 Task: Reply All to email with the signature Cody Rivera with the subject 'Request for a product demo' from softage.1@softage.net with the message 'I need your assistance in resolving an issue that has come up in the project.'
Action: Mouse moved to (1015, 164)
Screenshot: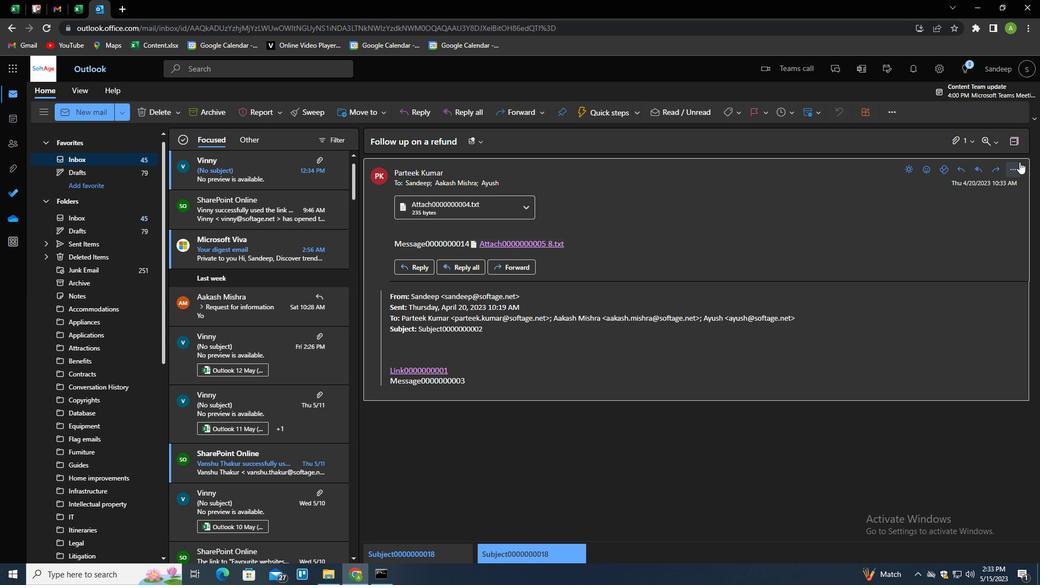 
Action: Mouse pressed left at (1015, 164)
Screenshot: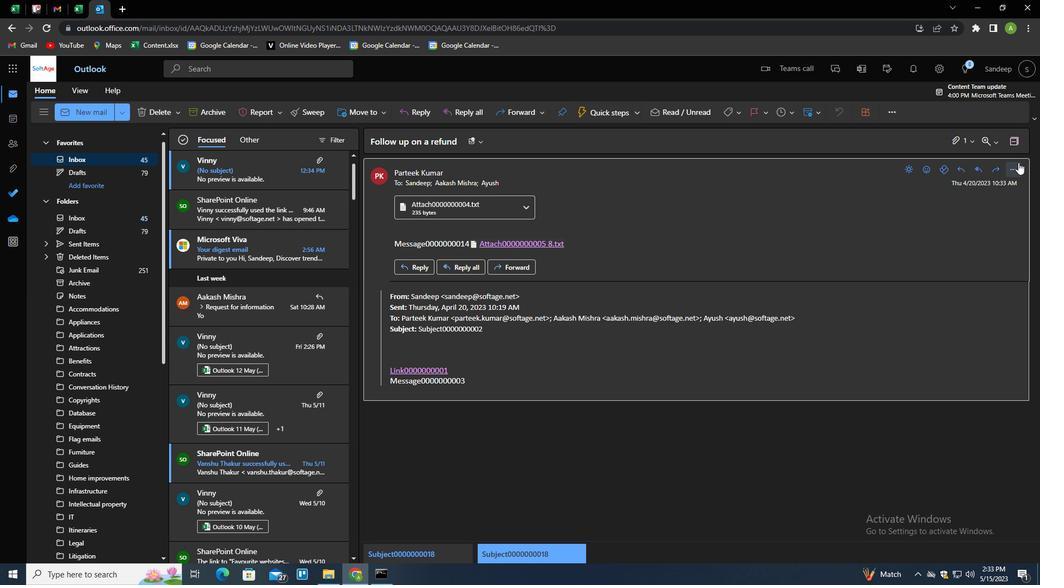 
Action: Mouse moved to (943, 202)
Screenshot: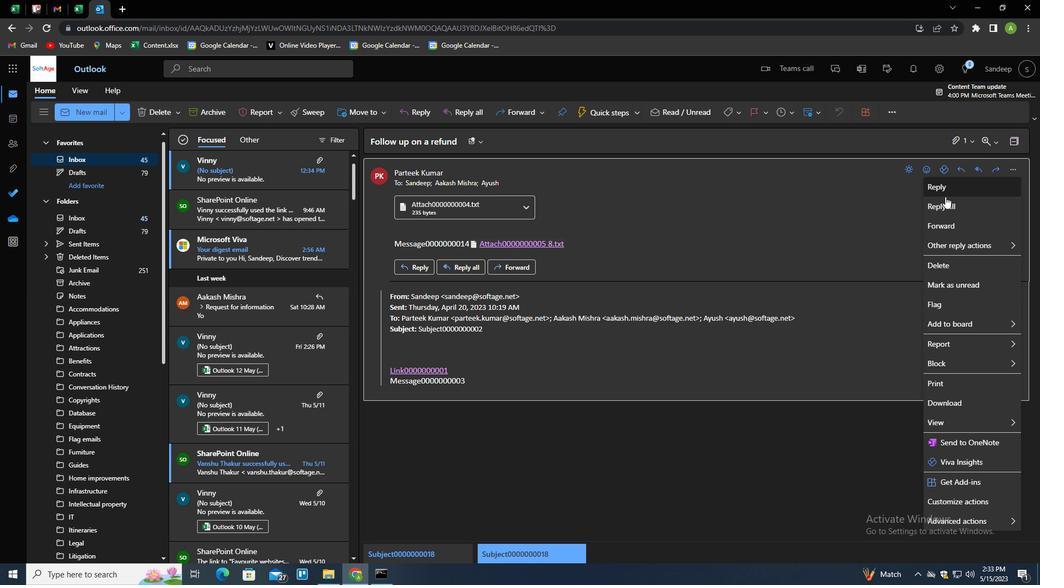 
Action: Mouse pressed left at (943, 202)
Screenshot: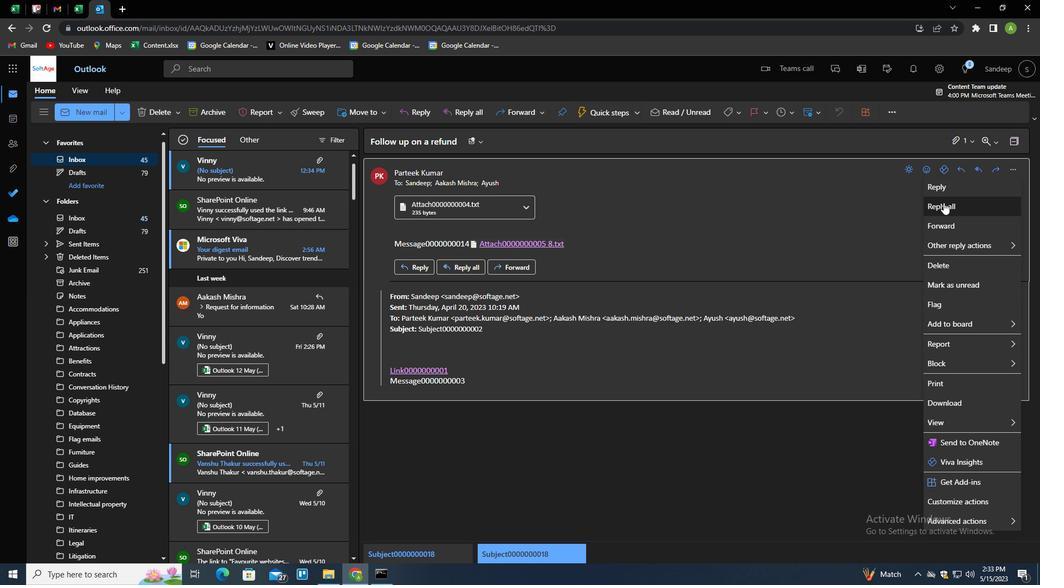 
Action: Mouse moved to (380, 309)
Screenshot: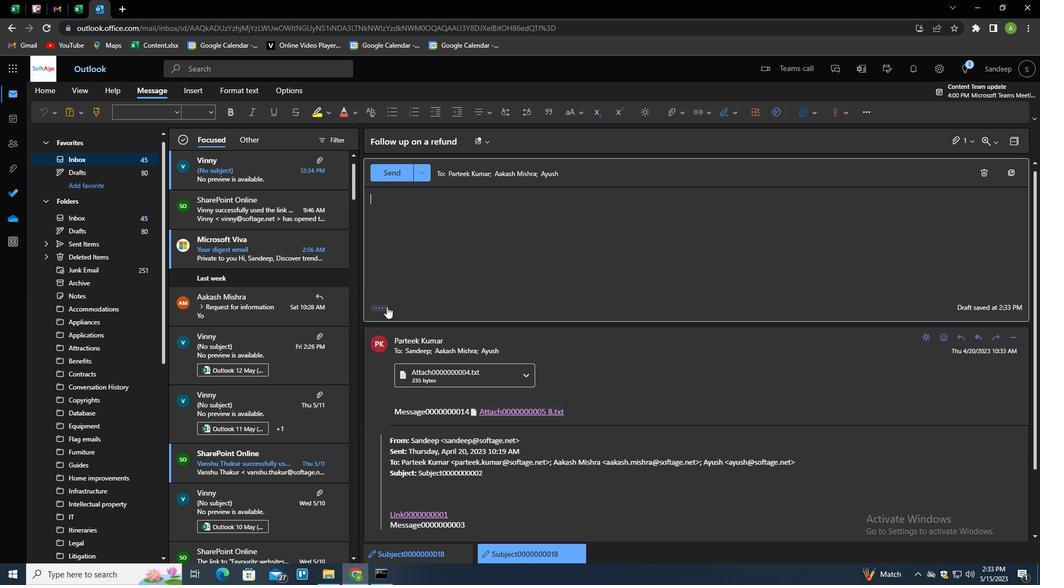 
Action: Mouse pressed left at (380, 309)
Screenshot: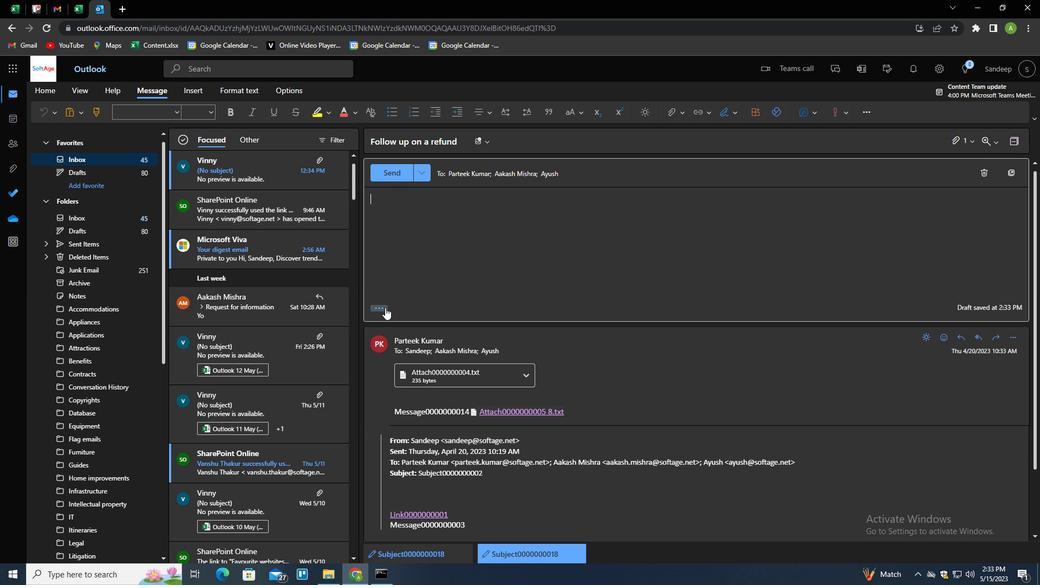 
Action: Mouse moved to (730, 110)
Screenshot: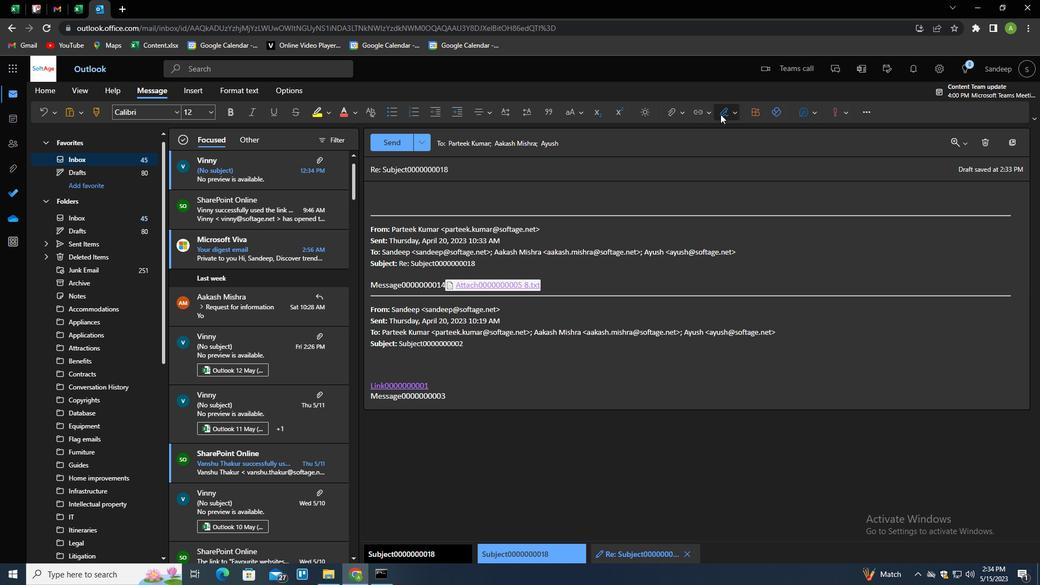 
Action: Mouse pressed left at (730, 110)
Screenshot: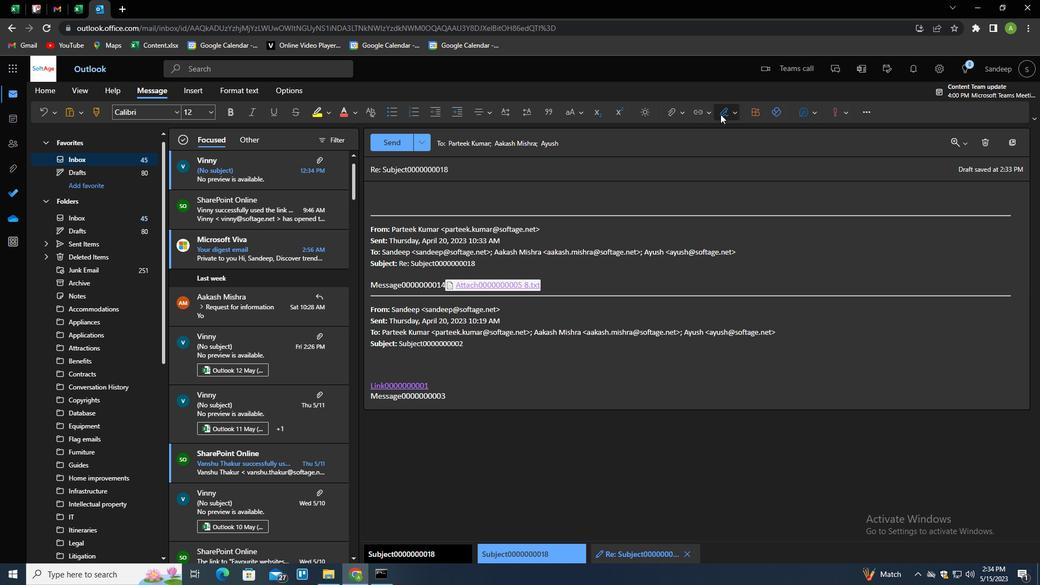 
Action: Mouse moved to (711, 151)
Screenshot: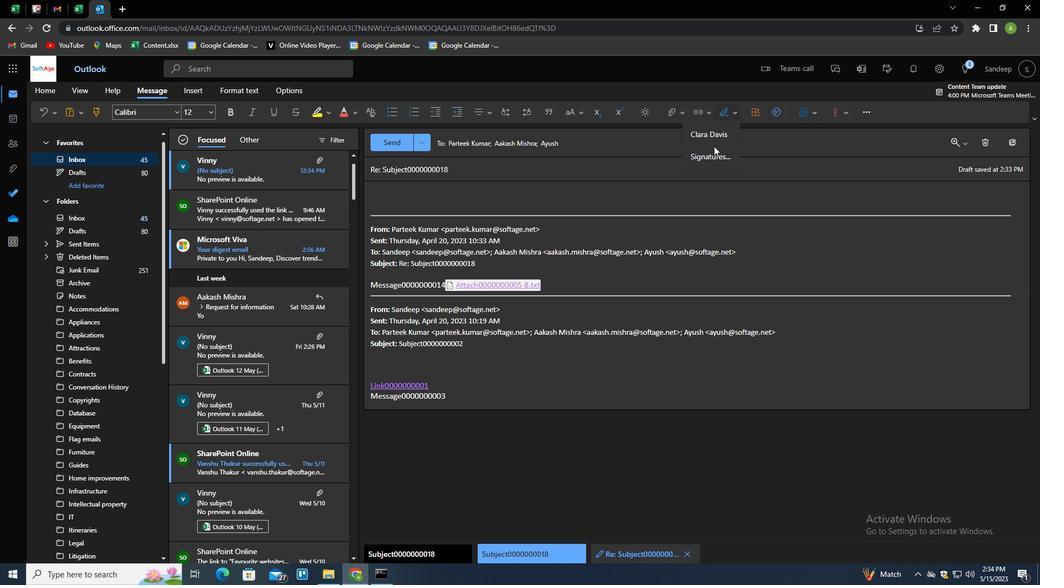
Action: Mouse pressed left at (711, 151)
Screenshot: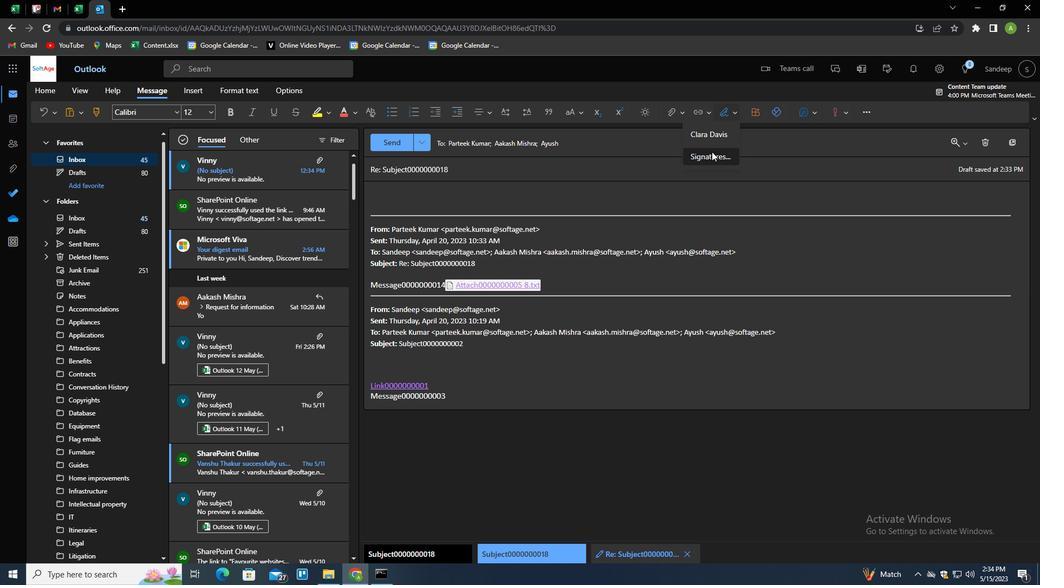
Action: Mouse moved to (730, 202)
Screenshot: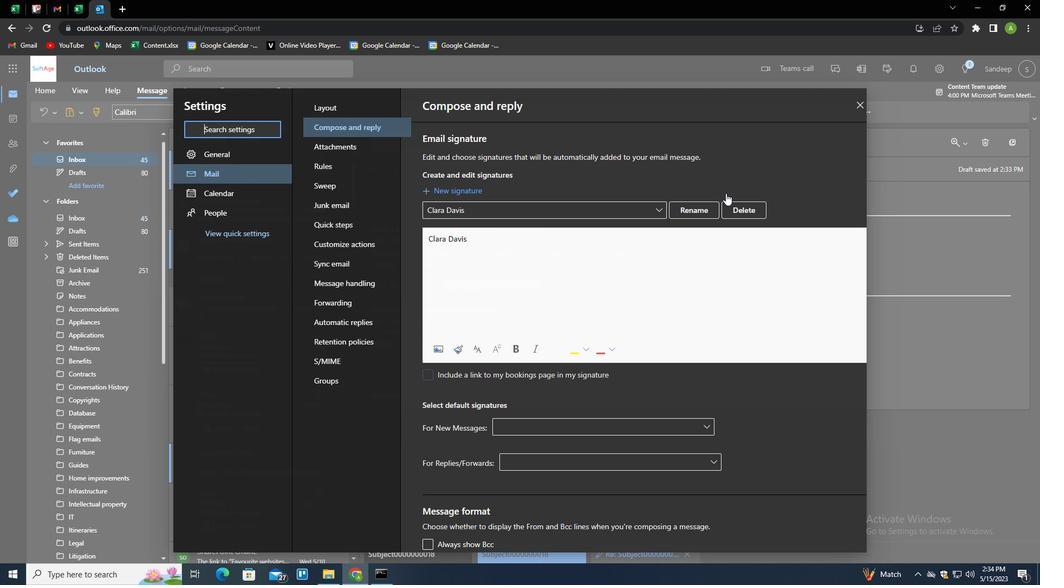 
Action: Mouse pressed left at (730, 202)
Screenshot: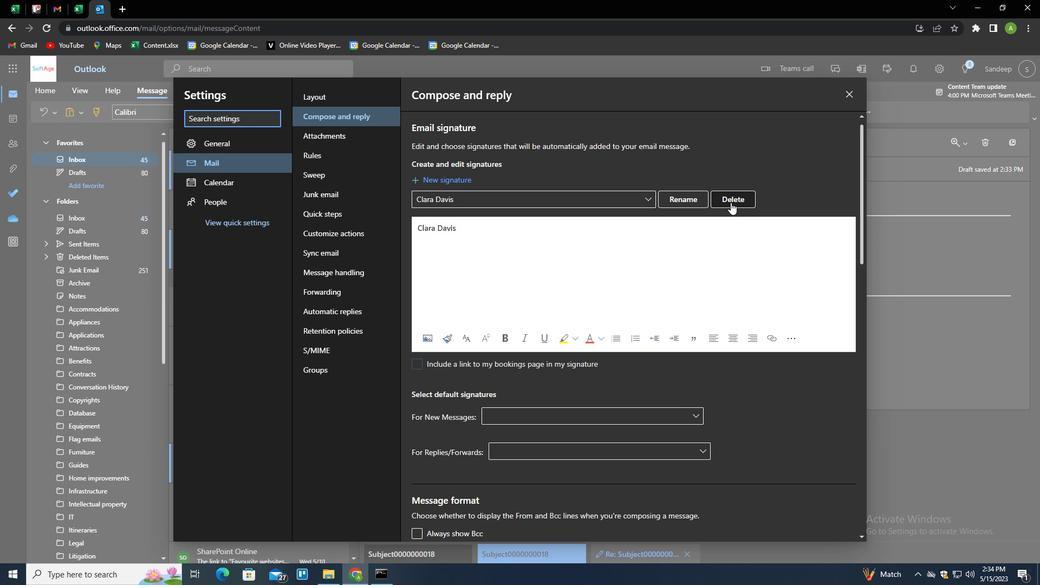
Action: Mouse moved to (730, 197)
Screenshot: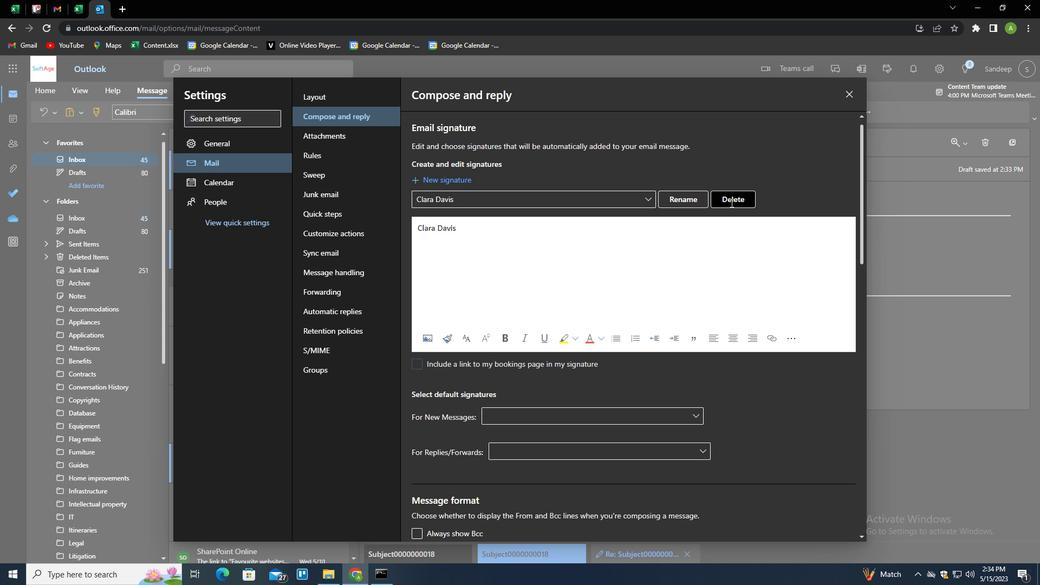 
Action: Mouse pressed left at (730, 197)
Screenshot: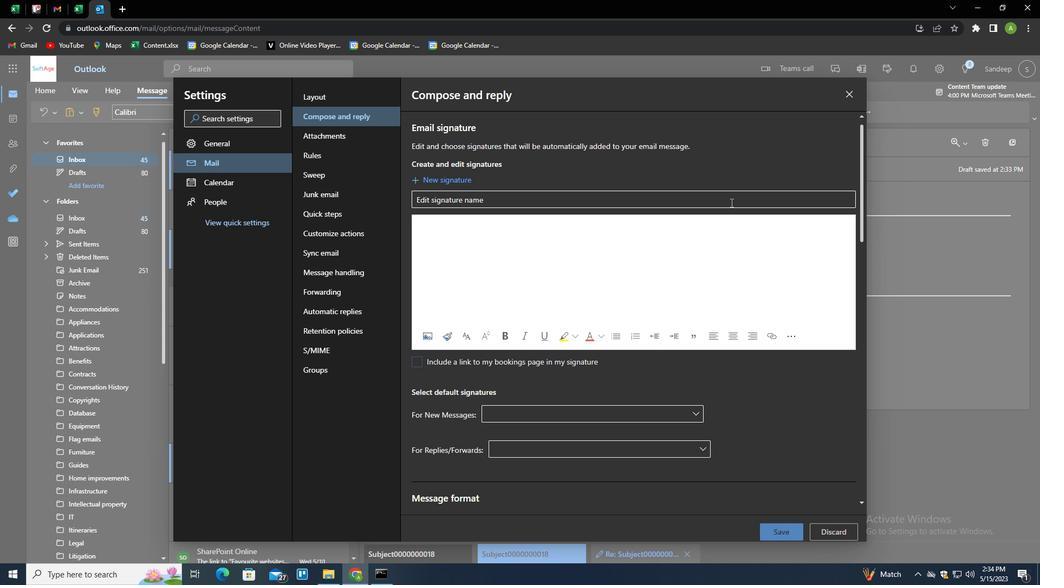 
Action: Key pressed <Key.shift>CODY<Key.space><Key.shift>RIVERA<Key.tab><Key.shift>CODY<Key.space><Key.shift>RIVERA
Screenshot: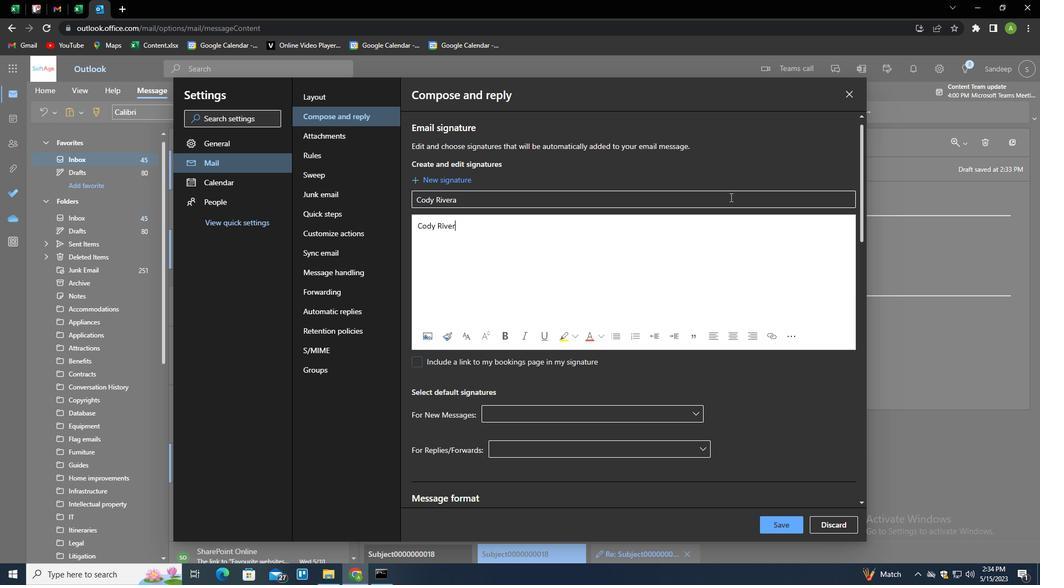 
Action: Mouse moved to (778, 527)
Screenshot: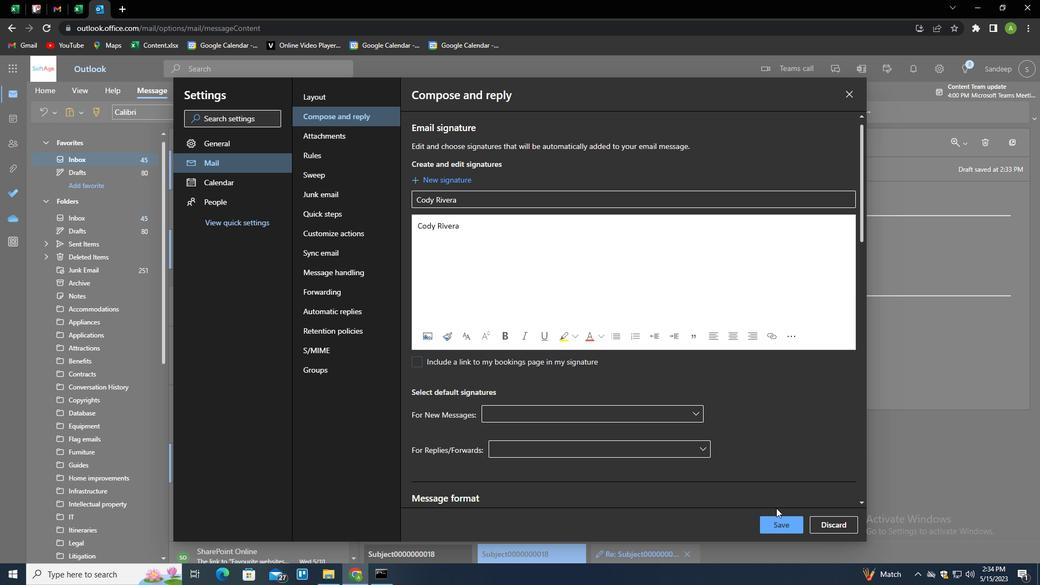 
Action: Mouse pressed left at (778, 527)
Screenshot: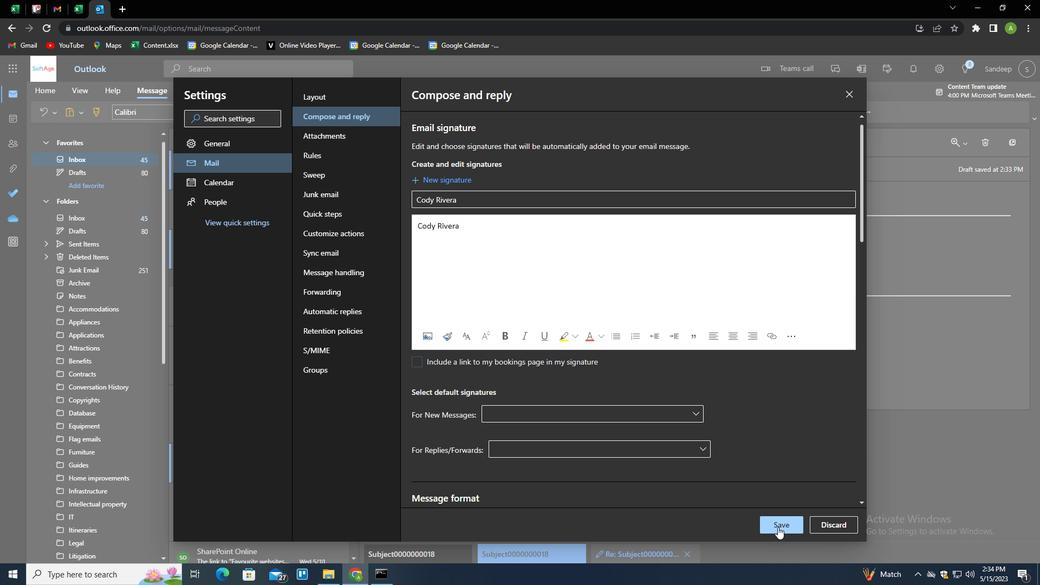 
Action: Mouse moved to (930, 273)
Screenshot: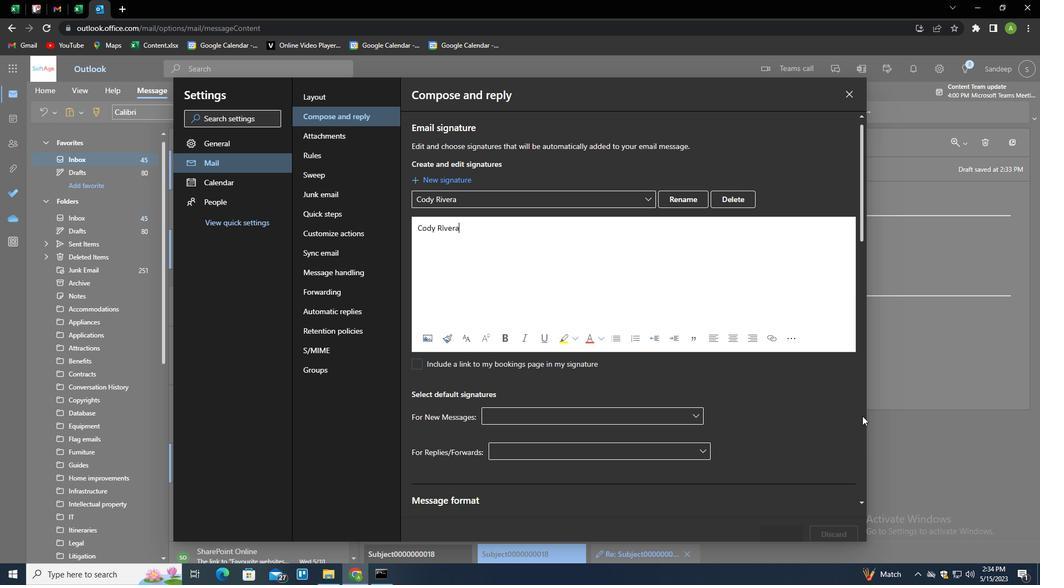 
Action: Mouse pressed left at (930, 273)
Screenshot: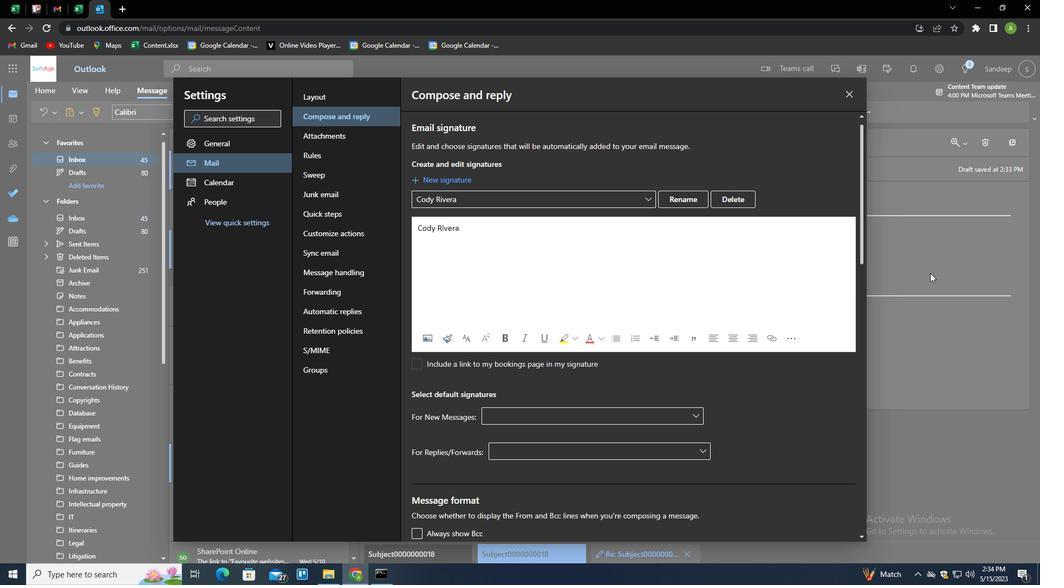 
Action: Mouse moved to (734, 117)
Screenshot: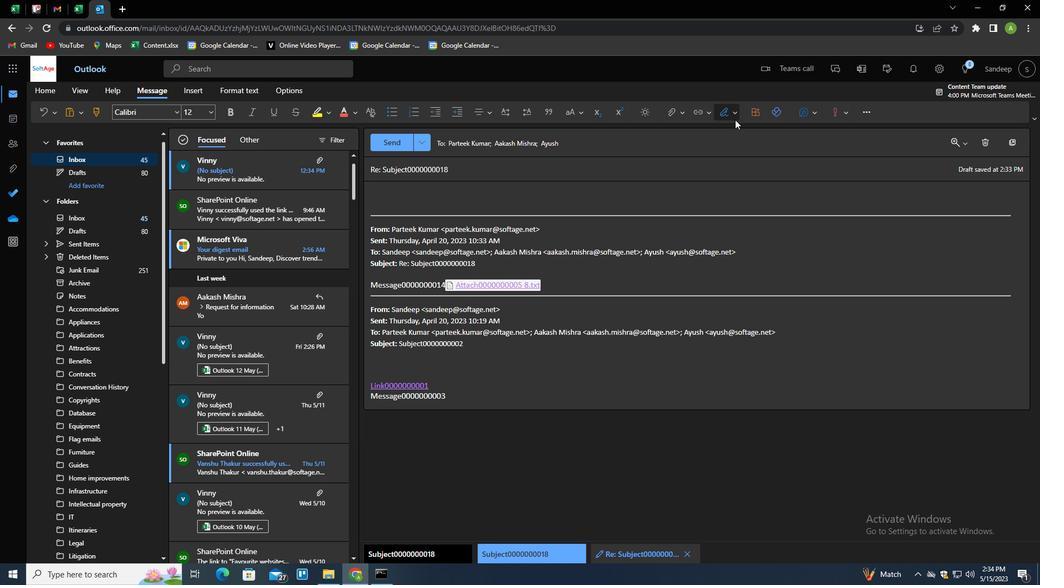 
Action: Mouse pressed left at (734, 117)
Screenshot: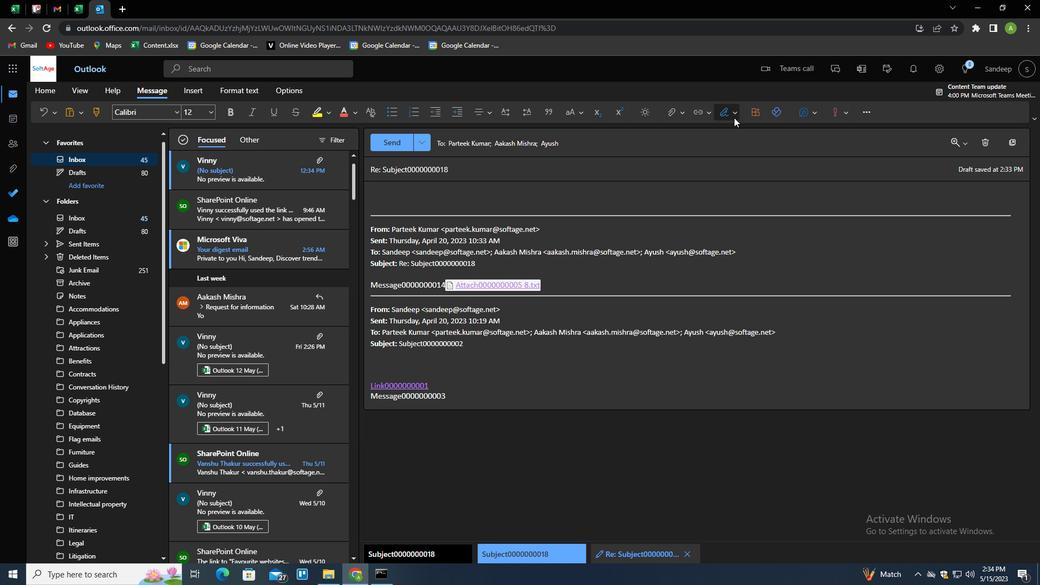 
Action: Mouse moved to (724, 132)
Screenshot: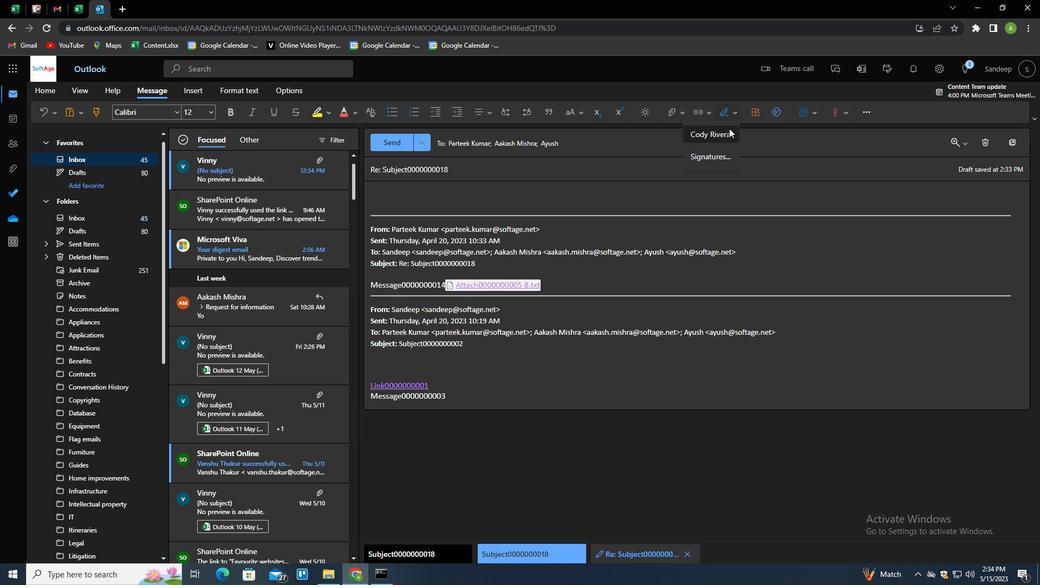 
Action: Mouse pressed left at (724, 132)
Screenshot: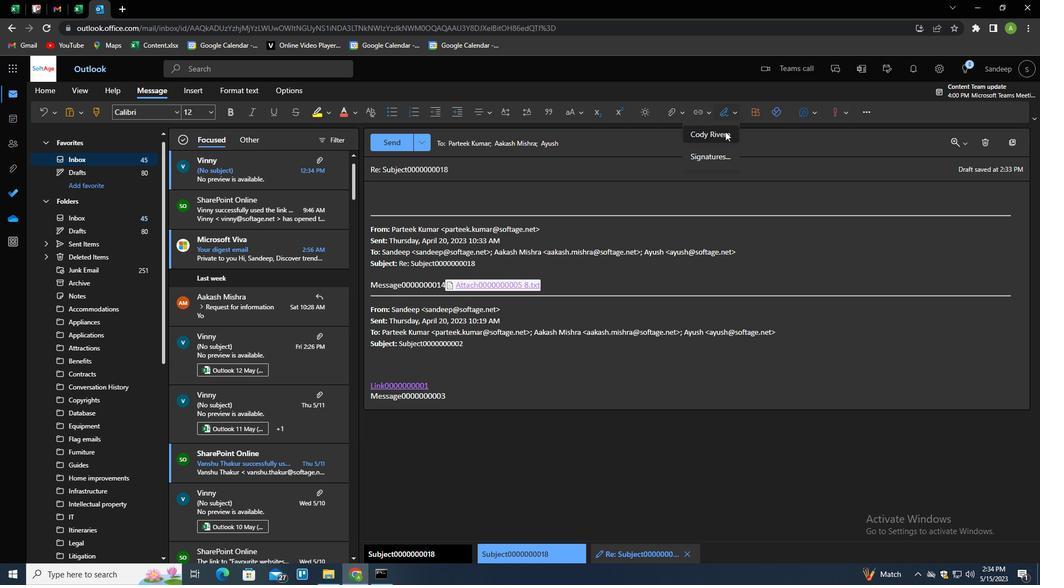 
Action: Mouse moved to (388, 169)
Screenshot: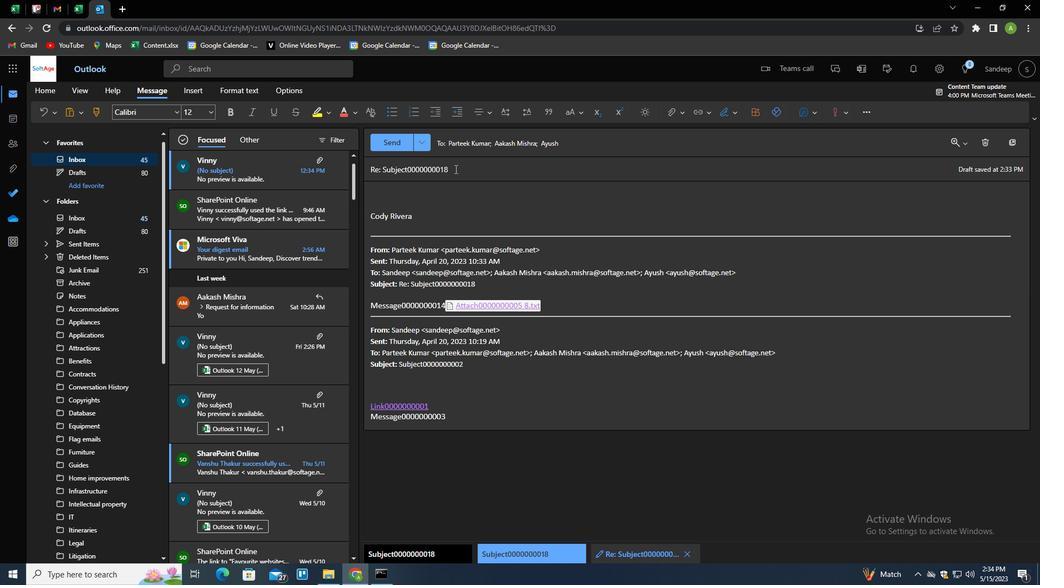 
Action: Mouse pressed left at (388, 169)
Screenshot: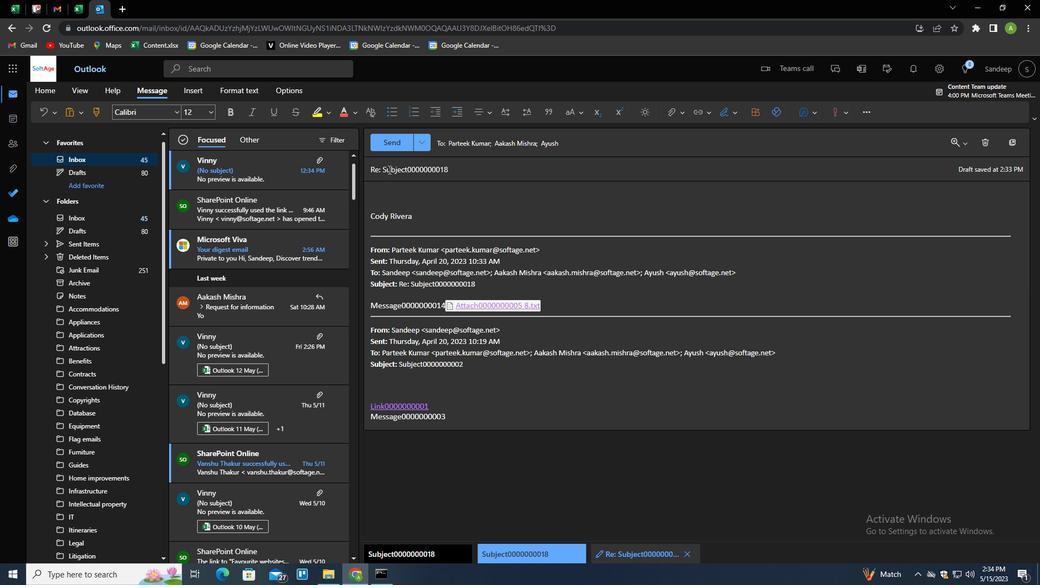 
Action: Mouse pressed left at (388, 169)
Screenshot: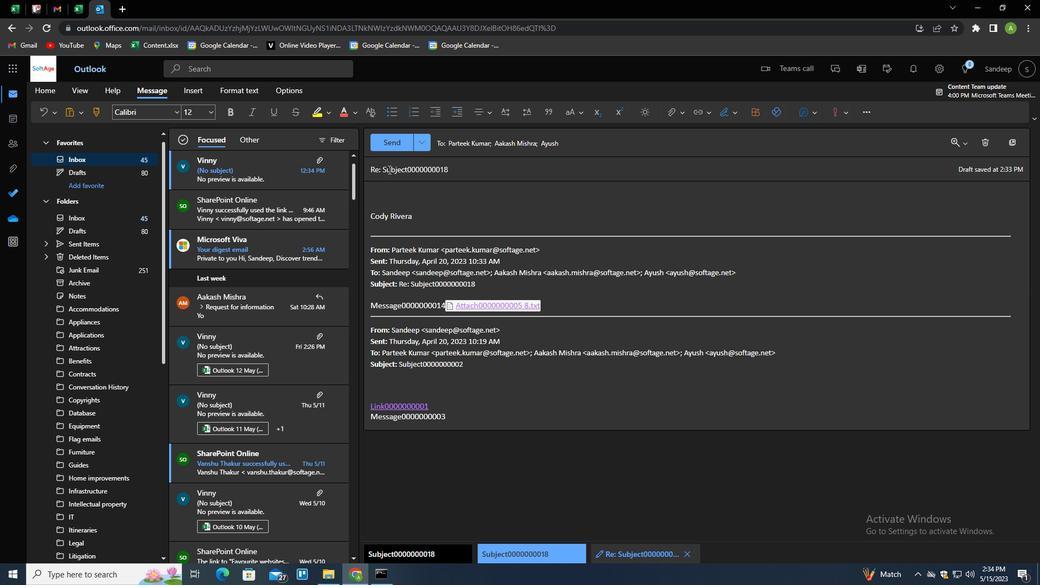 
Action: Mouse pressed left at (388, 169)
Screenshot: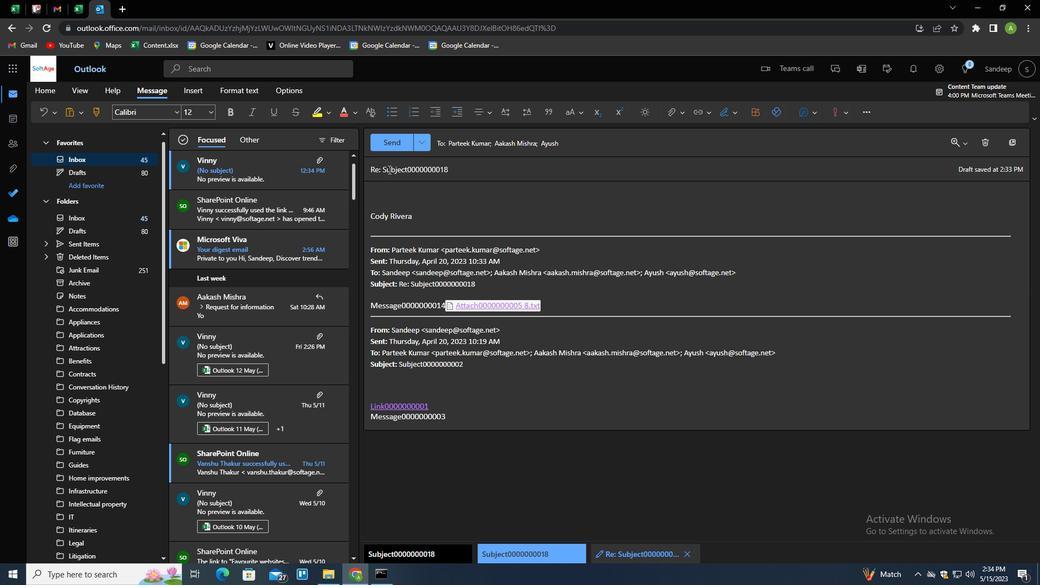 
Action: Key pressed <Key.shift>REQUEST<Key.space>FOR<Key.space>A<Key.space>PRODUCT<Key.space>DEMO<Key.tab><Key.shift>I<Key.space>NEED<Key.space>YOUR<Key.space>ASSISTANCE<Key.space>IN<Key.space>RESOLVING<Key.space>AN<Key.space>ISSUR<Key.backspace>E<Key.space>THAT<Key.space>HAS<Key.space>COME<Key.space>UP<Key.space>IN<Key.space>THE<Key.space>PROJECT<Key.shift>.
Screenshot: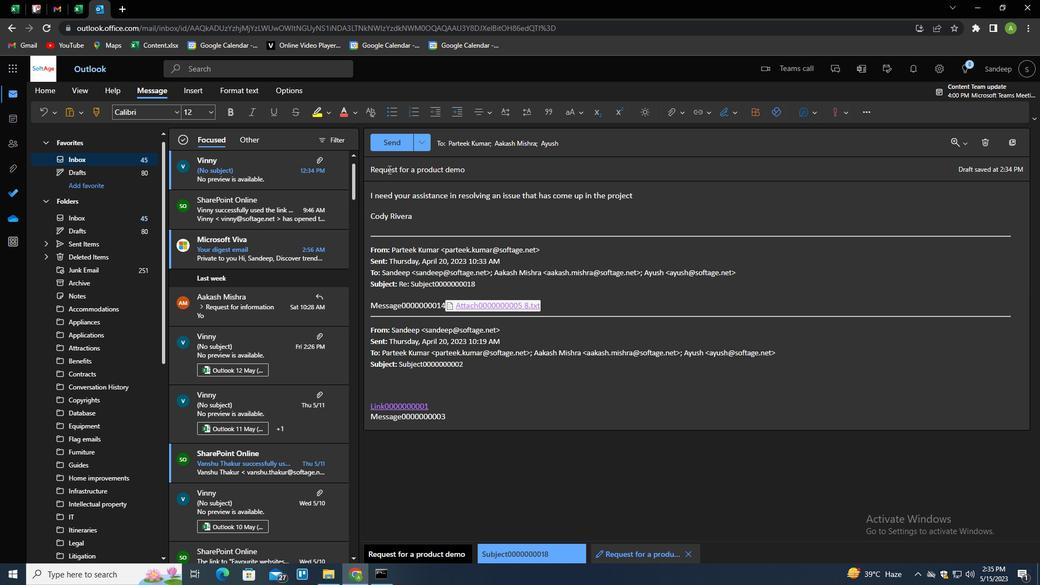 
Action: Mouse moved to (402, 145)
Screenshot: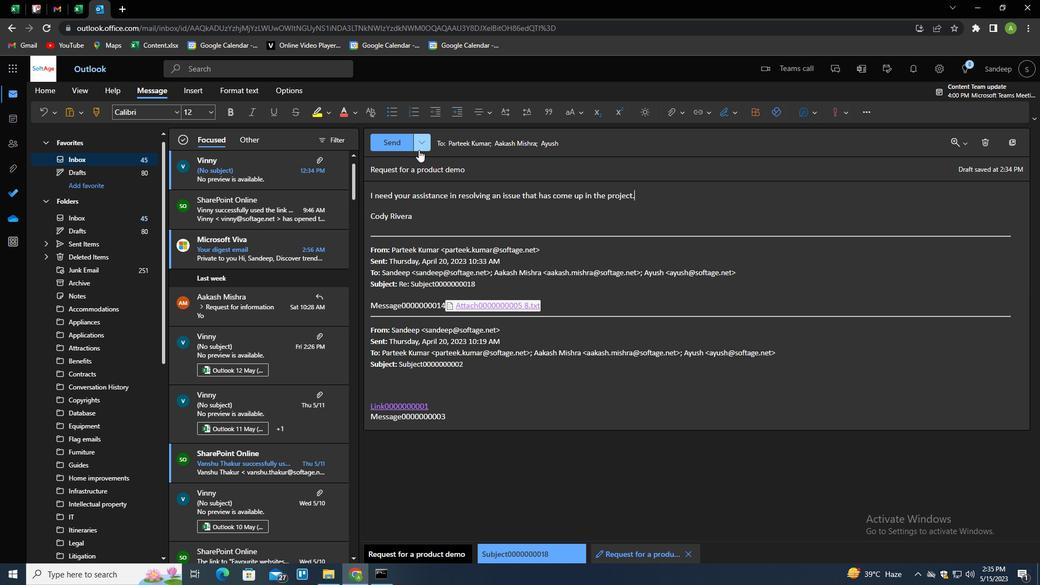 
Action: Mouse pressed left at (402, 145)
Screenshot: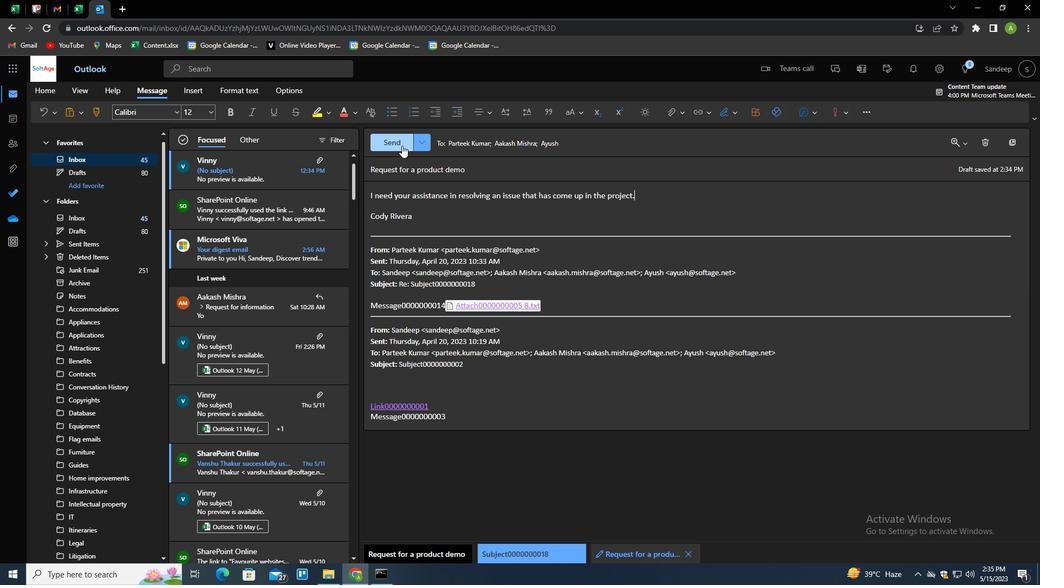 
